 Task: Move the task Integrate website with a new social media analytics platform to the section To-Do in the project ArmourVault and sort the tasks in the project by Assignee in Descending order
Action: Mouse moved to (82, 256)
Screenshot: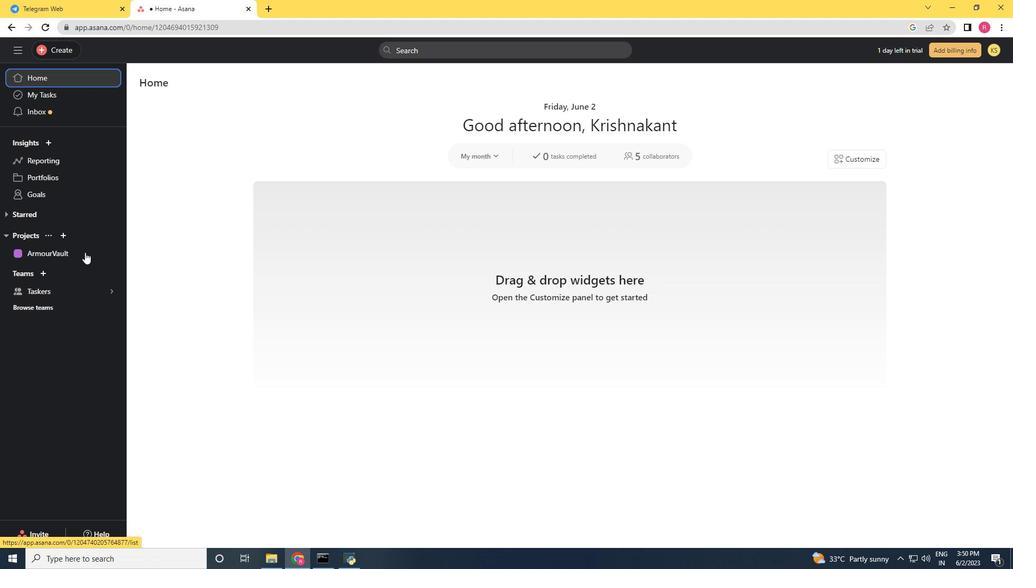 
Action: Mouse pressed left at (82, 256)
Screenshot: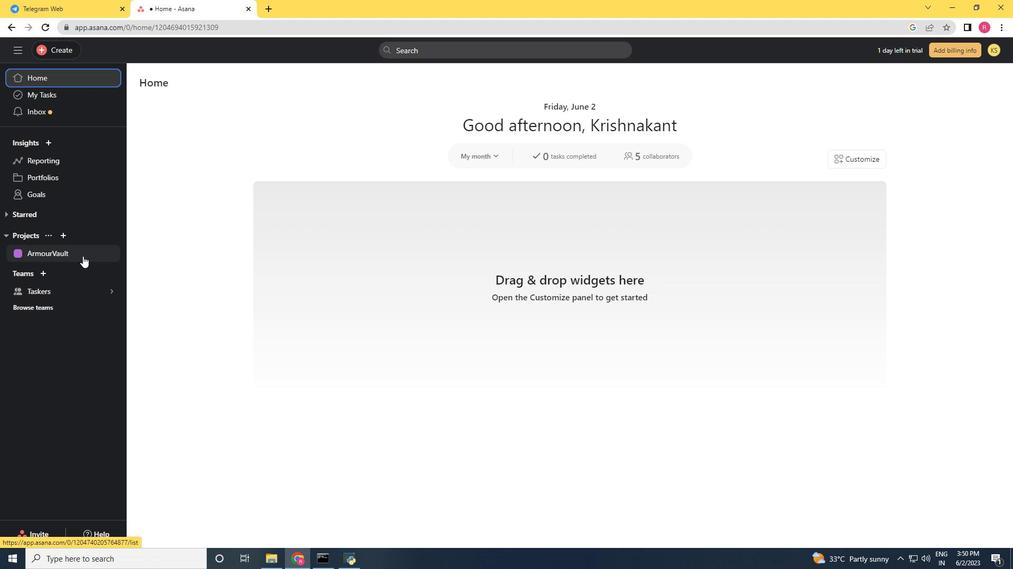 
Action: Mouse moved to (687, 217)
Screenshot: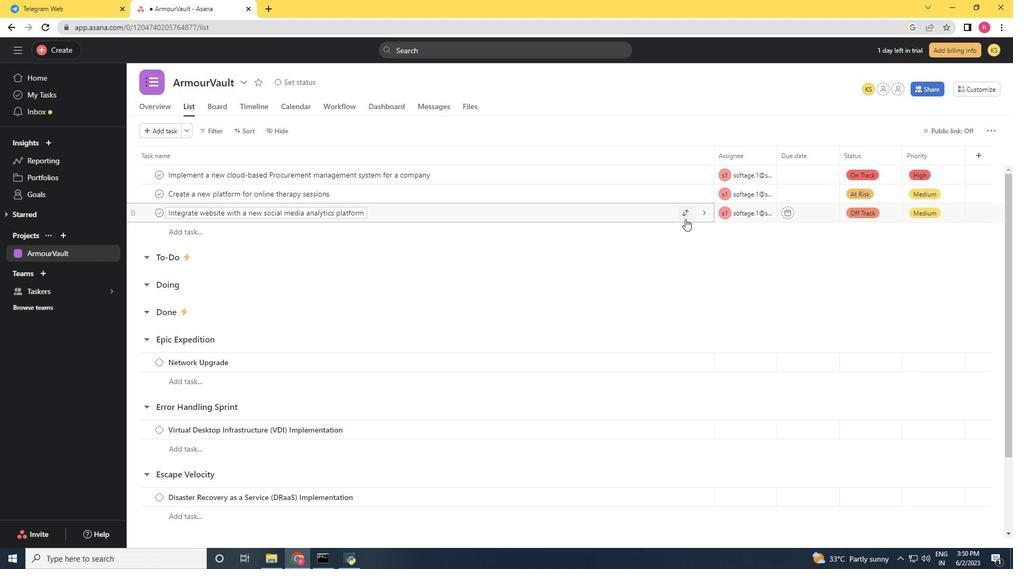 
Action: Mouse pressed left at (687, 217)
Screenshot: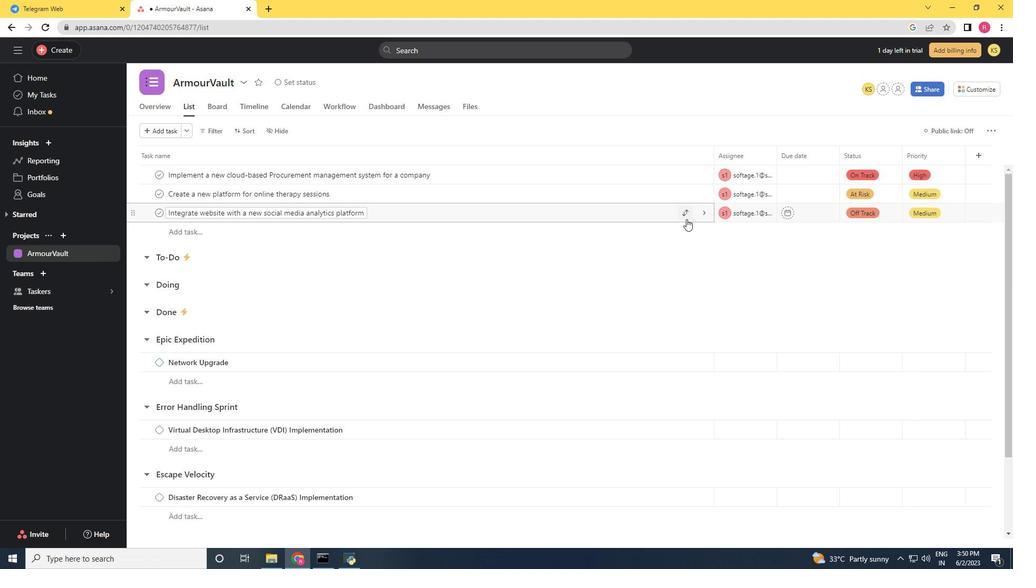 
Action: Mouse moved to (657, 267)
Screenshot: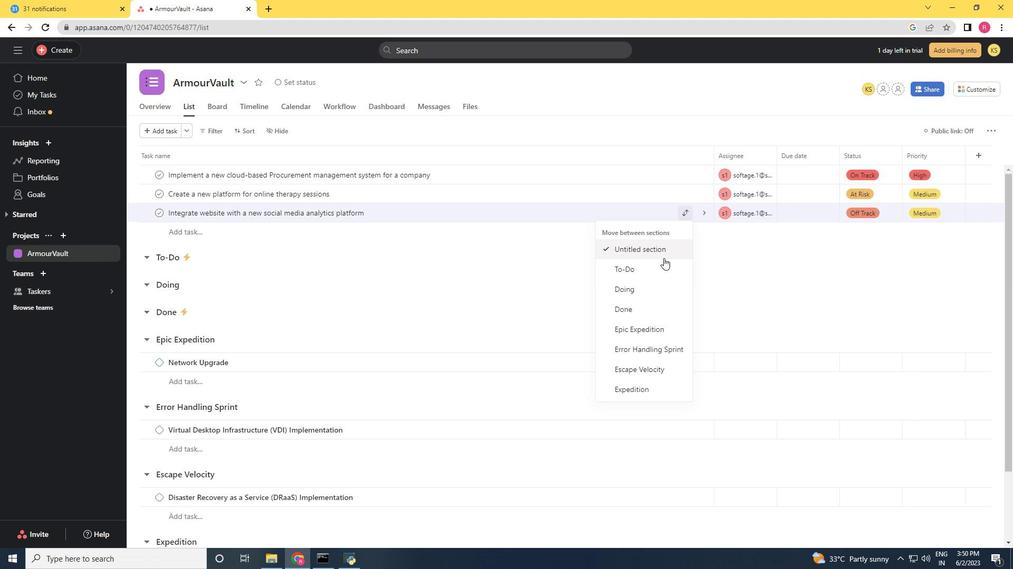 
Action: Mouse pressed left at (657, 267)
Screenshot: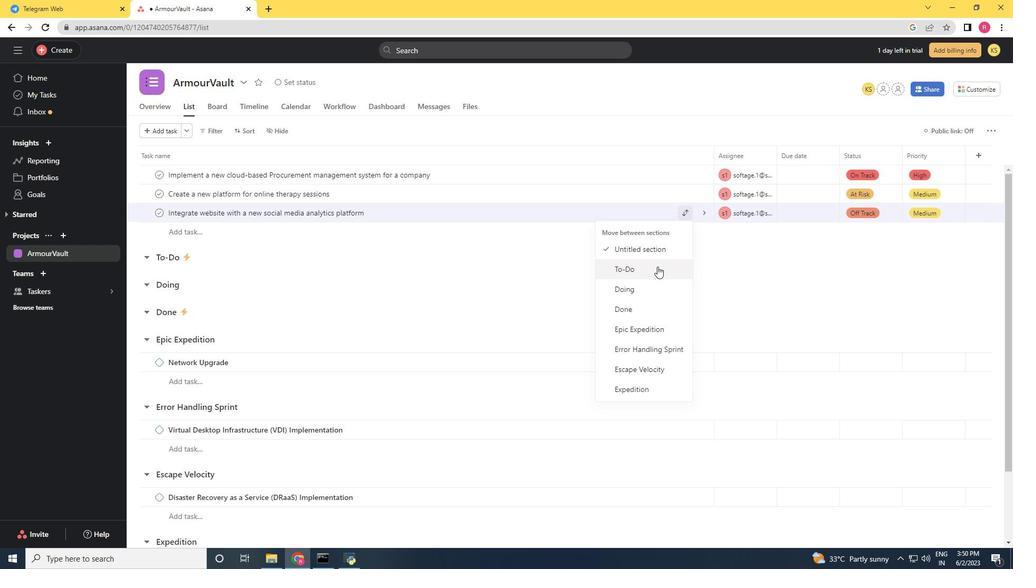 
Action: Mouse moved to (250, 131)
Screenshot: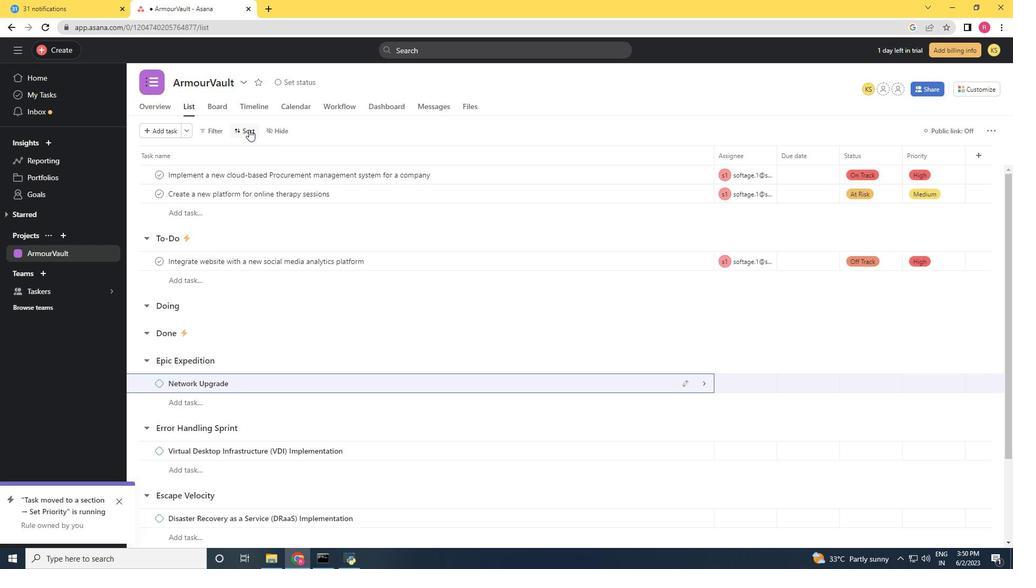 
Action: Mouse pressed left at (250, 131)
Screenshot: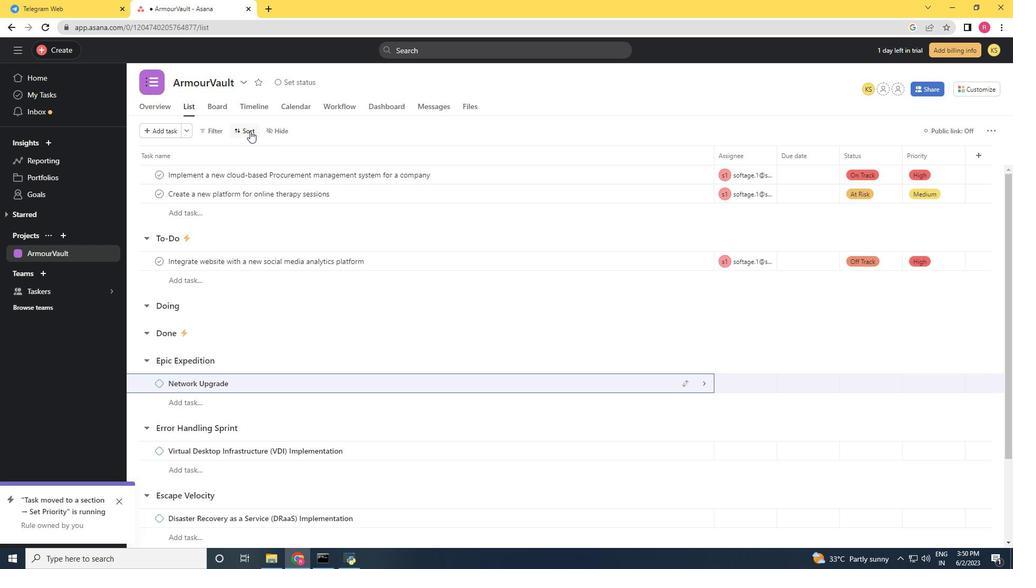 
Action: Mouse moved to (283, 212)
Screenshot: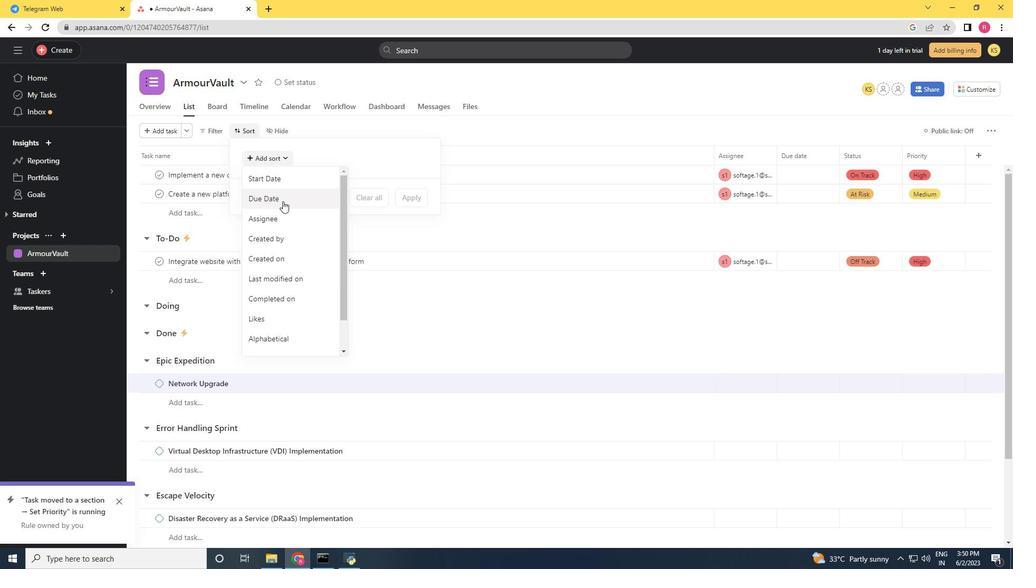 
Action: Mouse pressed left at (283, 212)
Screenshot: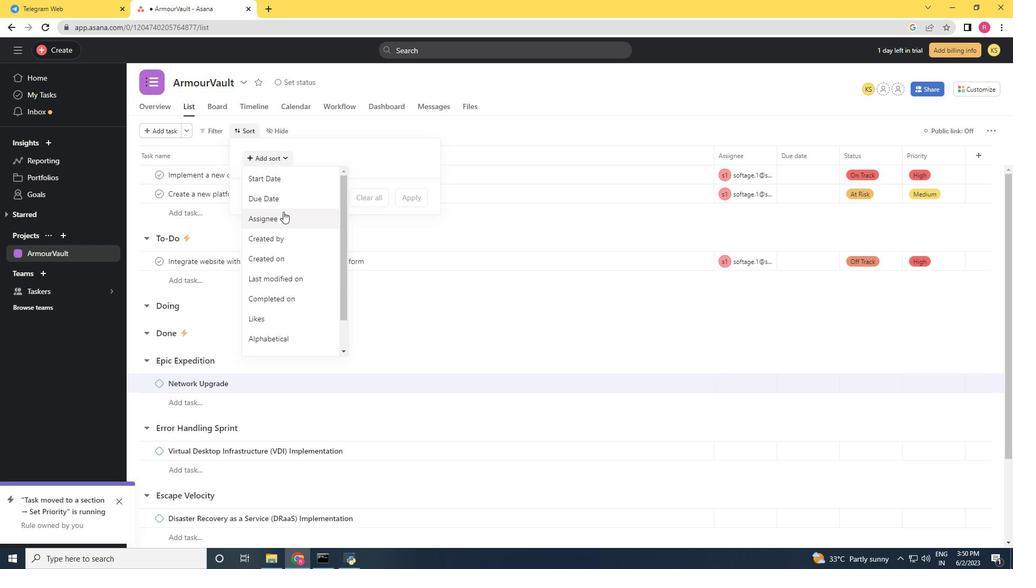 
Action: Mouse moved to (300, 177)
Screenshot: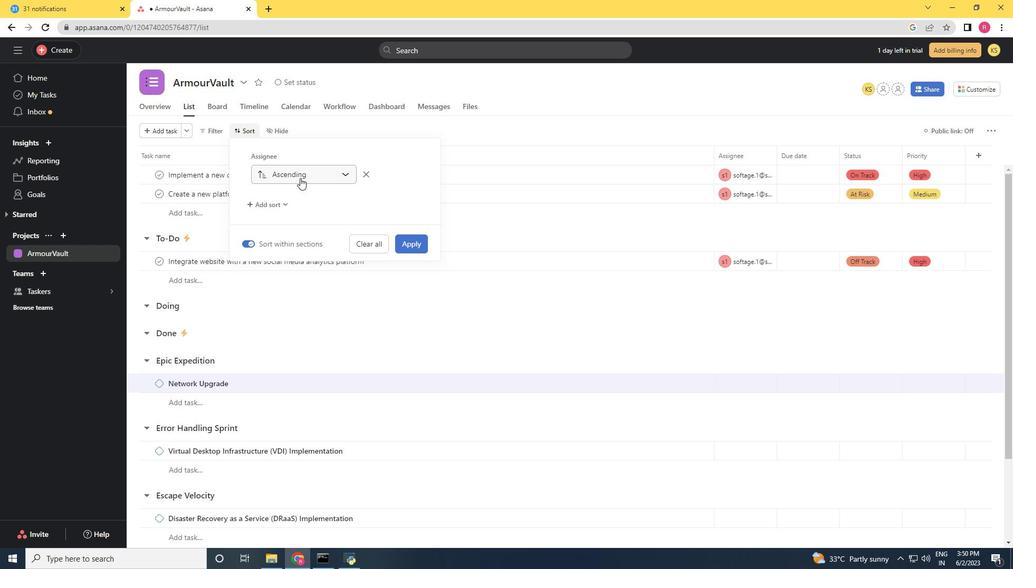 
Action: Mouse pressed left at (300, 178)
Screenshot: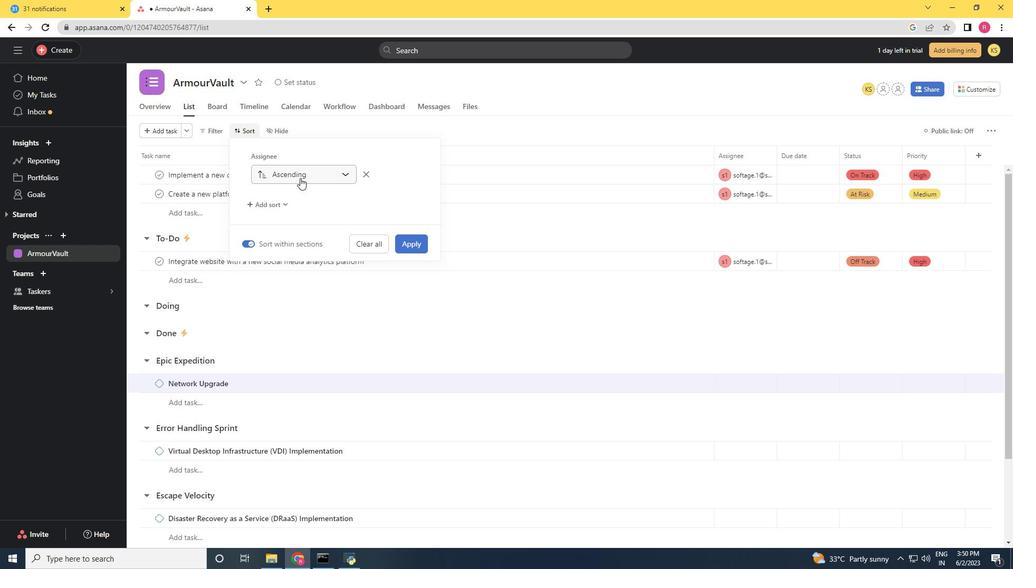 
Action: Mouse moved to (317, 212)
Screenshot: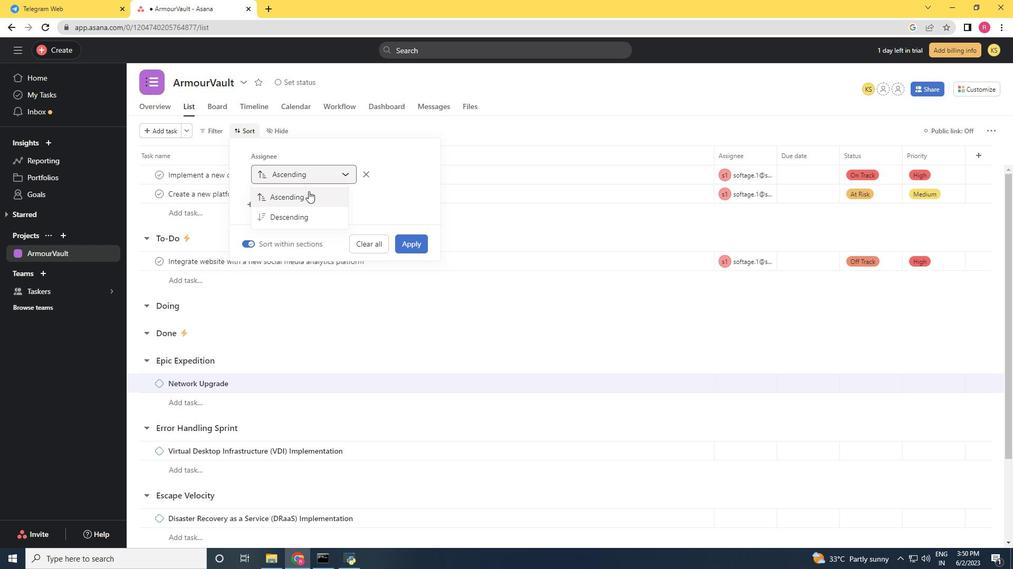 
Action: Mouse pressed left at (317, 212)
Screenshot: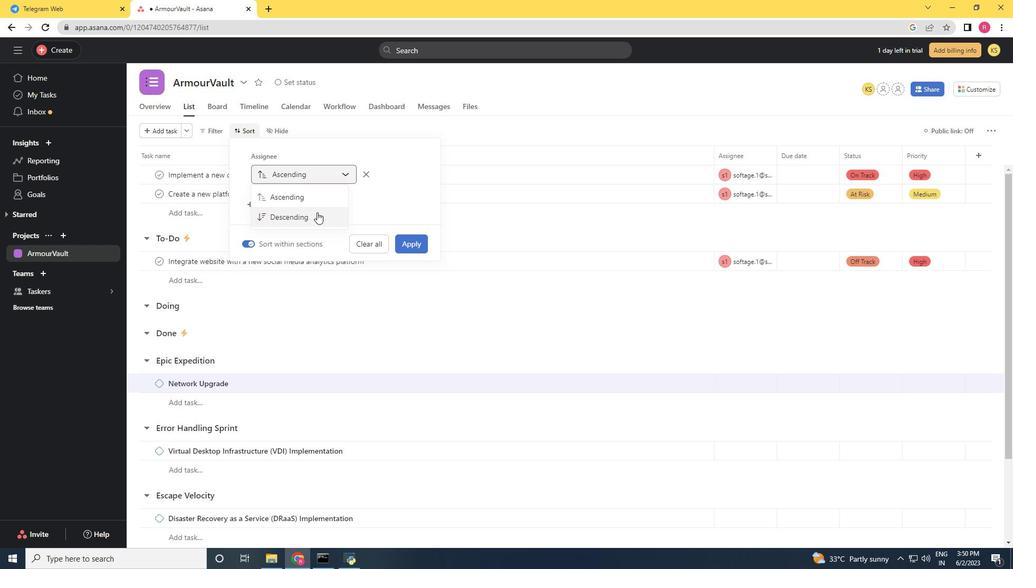 
Action: Mouse moved to (407, 245)
Screenshot: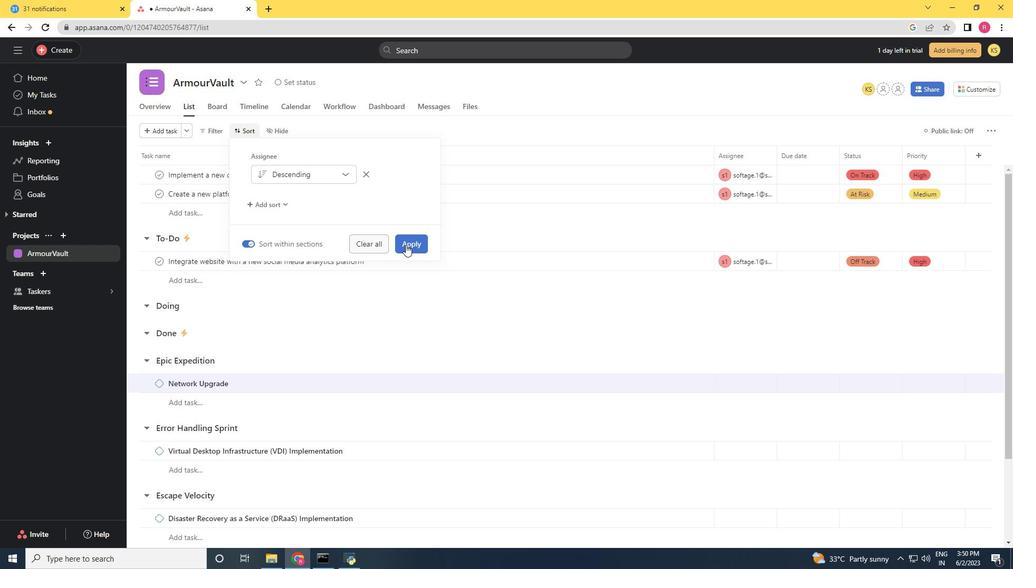 
Action: Mouse pressed left at (407, 245)
Screenshot: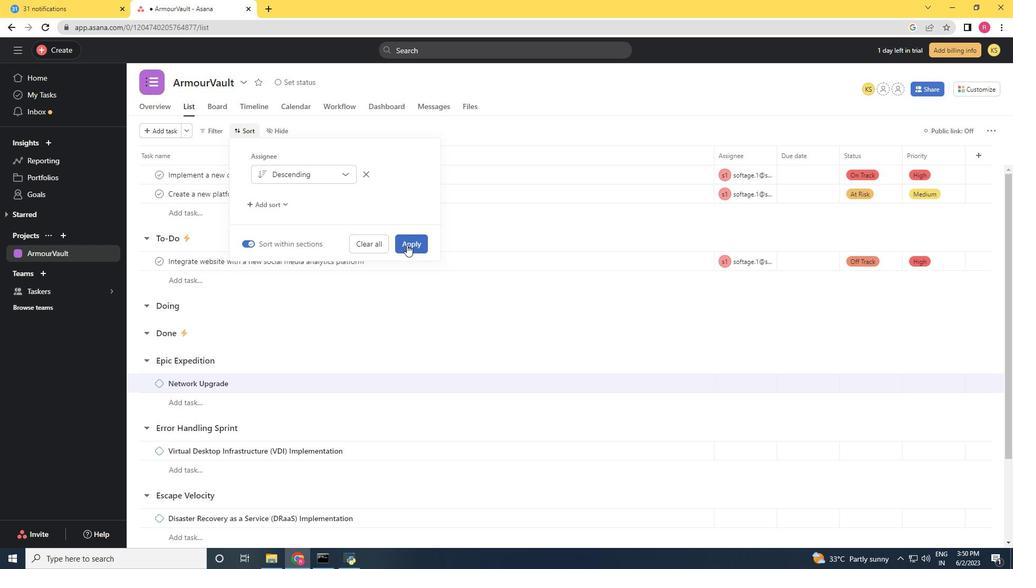
Action: Mouse moved to (392, 244)
Screenshot: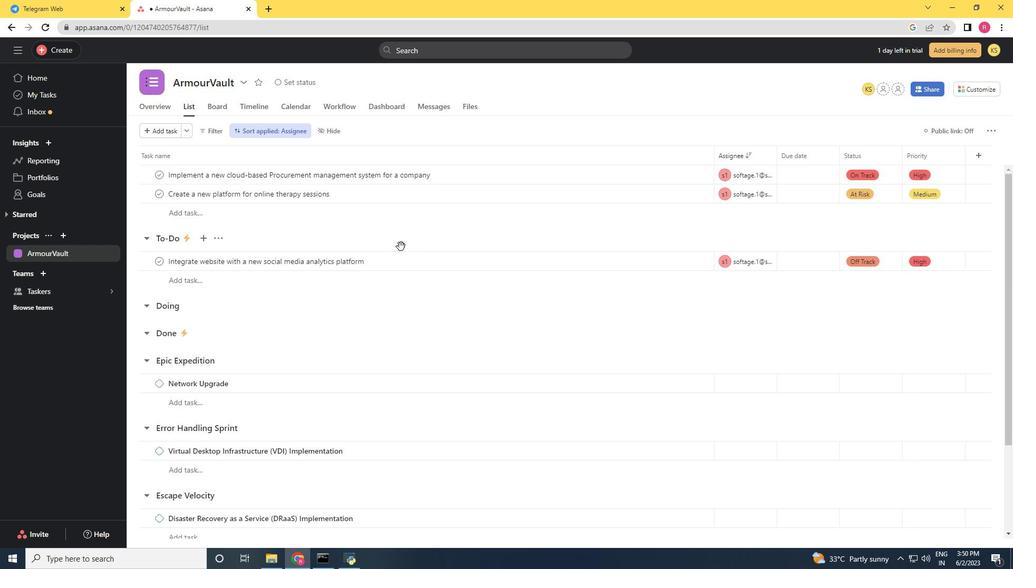 
